Task: Add an event with the title Lunch and Learn: Effective Presentation Skills for Impactful Delivery, date '2023/10/19', time 7:00 AM to 9:00 AMand add a description: Encourage participants to share their concerns or fears related to the exercise. Discuss the importance of trust, reliability, and effective communication within the team.Select event color  Graphite . Add location for the event as: Bern, Switzerland, logged in from the account softage.4@softage.netand send the event invitation to softage.6@softage.net and softage.7@softage.net. Set a reminder for the event Doesn't repeat
Action: Mouse moved to (60, 91)
Screenshot: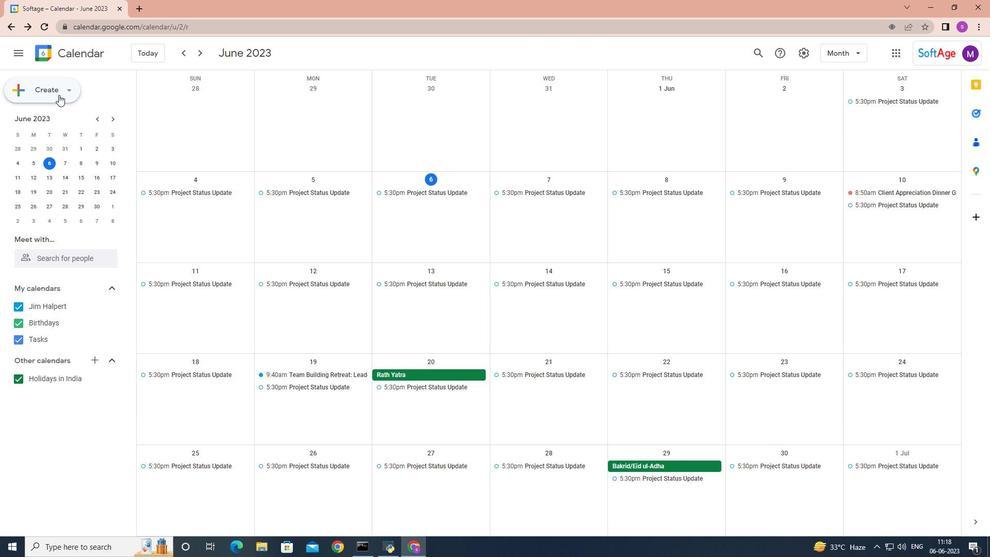 
Action: Mouse pressed left at (60, 91)
Screenshot: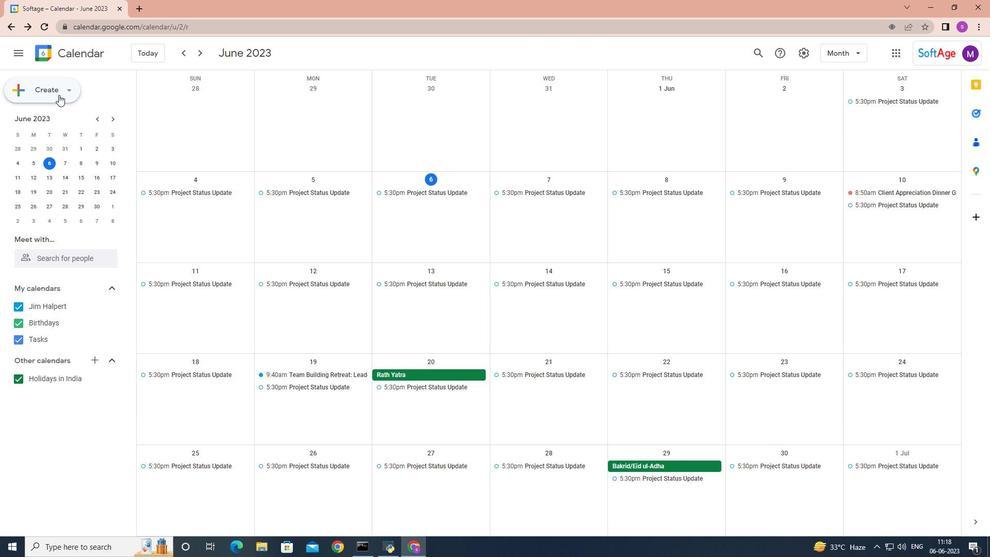 
Action: Mouse moved to (59, 117)
Screenshot: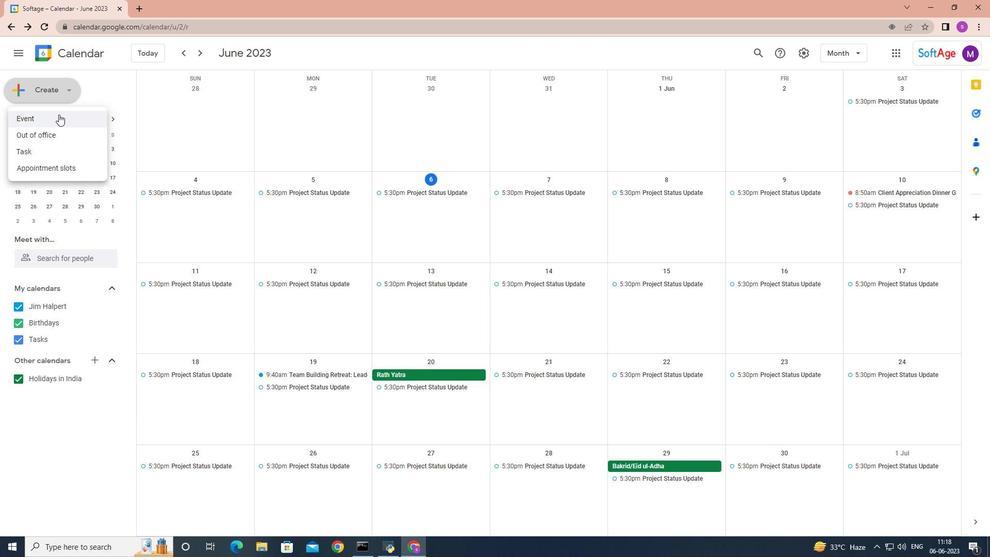 
Action: Mouse pressed left at (59, 117)
Screenshot: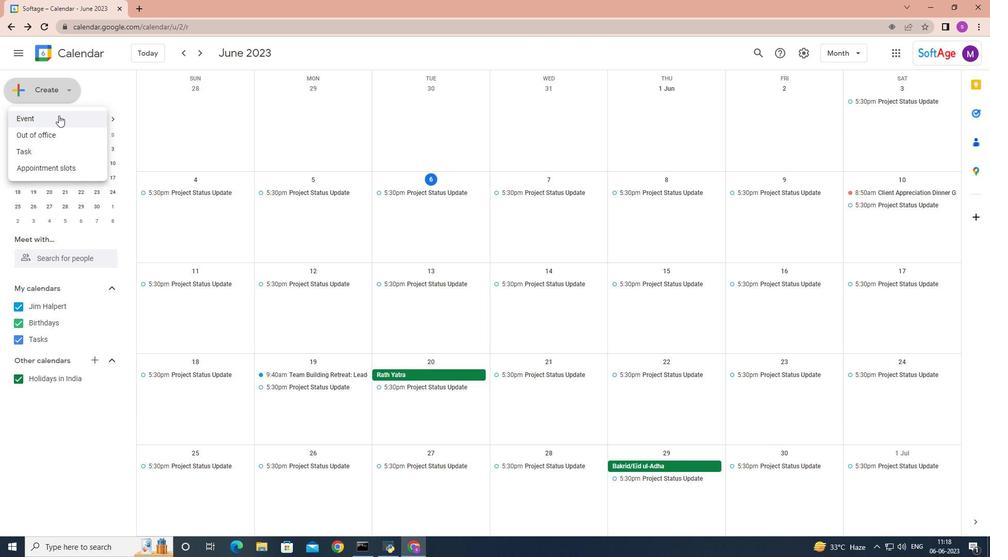 
Action: Mouse moved to (295, 404)
Screenshot: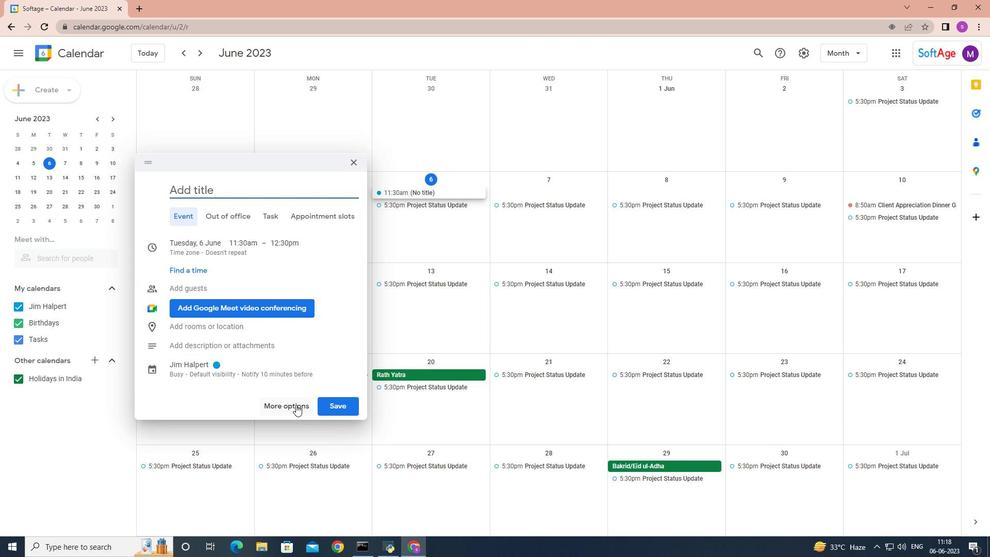 
Action: Mouse pressed left at (295, 404)
Screenshot: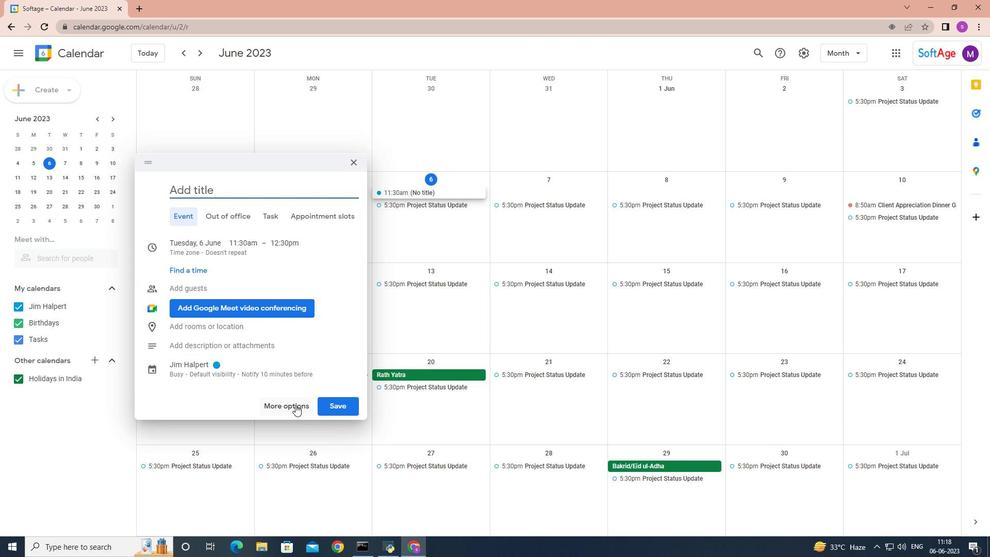 
Action: Key pressed <Key.shift>Lunch<Key.space>and<Key.space><Key.shift>Learn<Key.space><Key.shift>:<Key.space><Key.shift>Effective<Key.space><Key.shift>Presentation<Key.space><Key.shift>Skills<Key.space>for<Key.space><Key.shift>Impactful<Key.space><Key.shift>Delivery
Screenshot: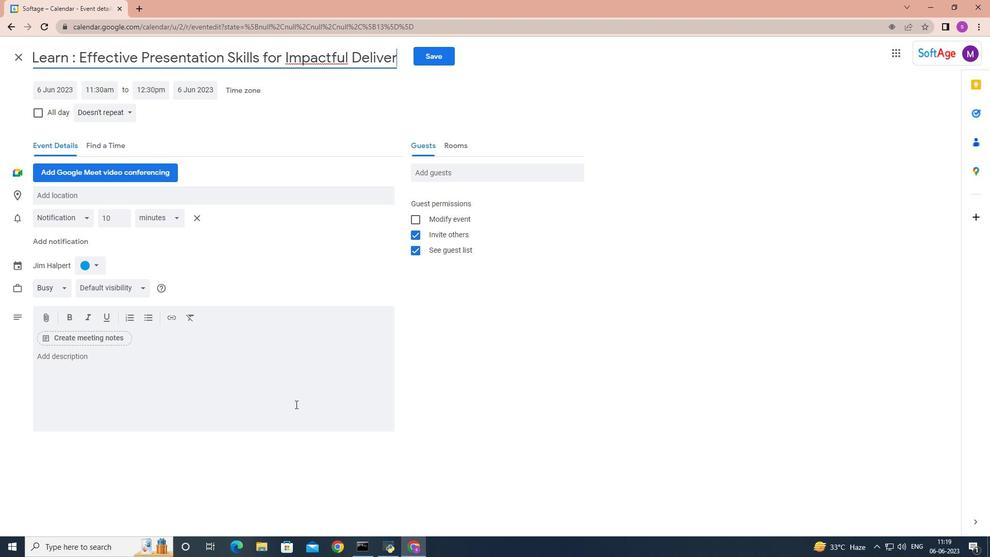 
Action: Mouse moved to (65, 92)
Screenshot: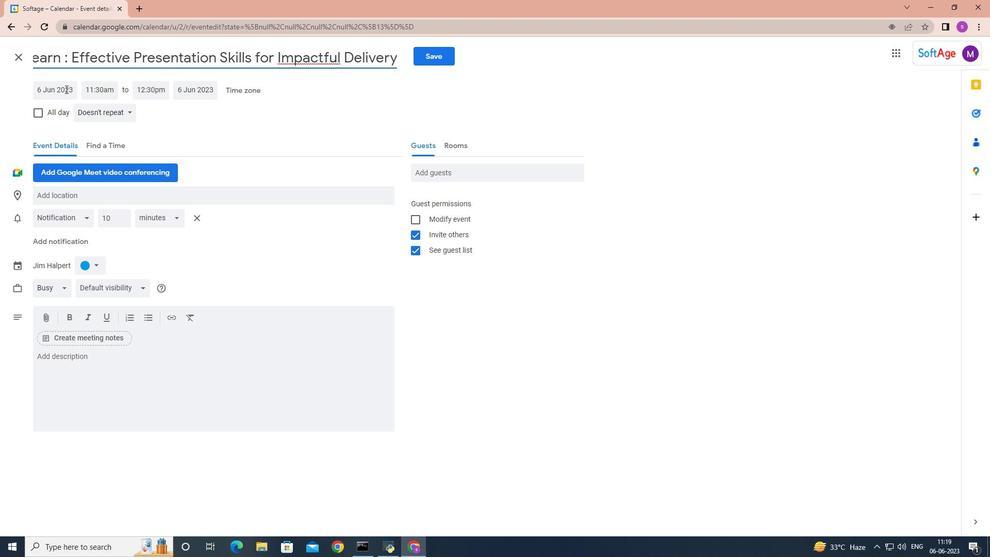 
Action: Mouse pressed left at (65, 92)
Screenshot: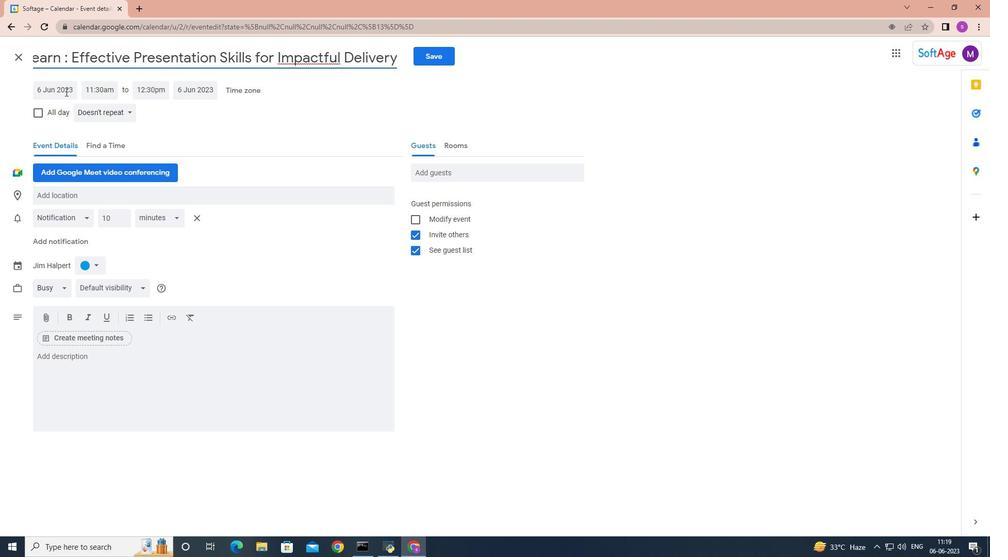 
Action: Mouse moved to (162, 110)
Screenshot: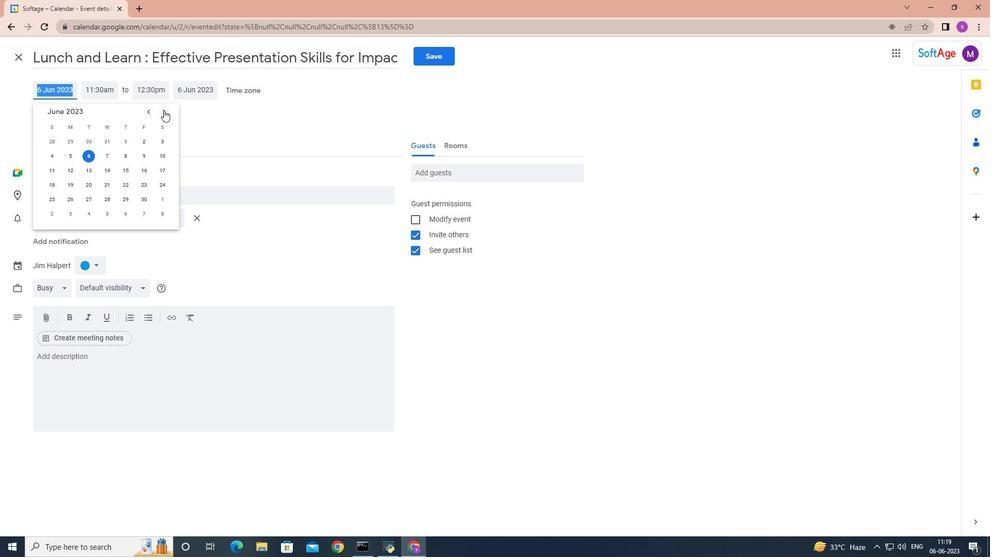 
Action: Mouse pressed left at (162, 110)
Screenshot: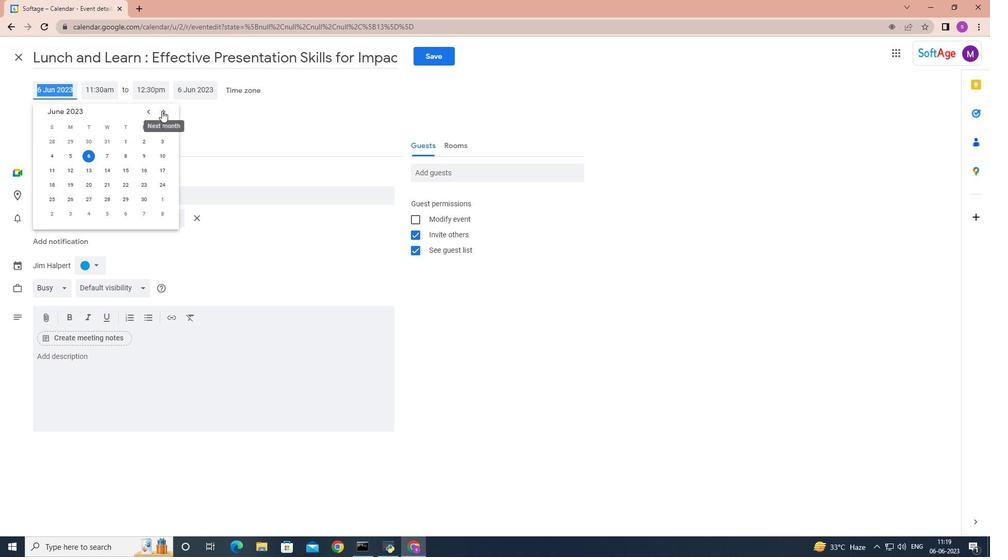 
Action: Mouse pressed left at (162, 110)
Screenshot: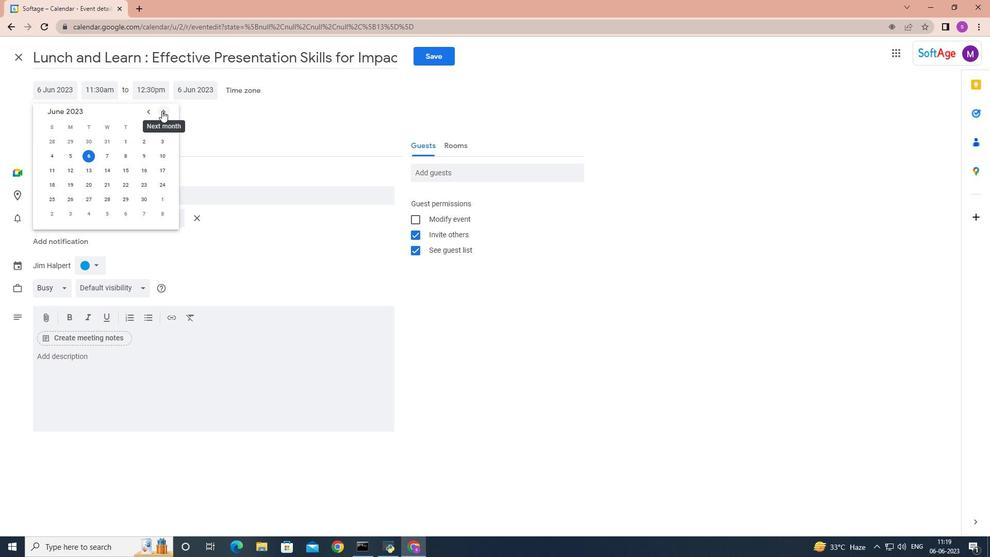 
Action: Mouse pressed left at (162, 110)
Screenshot: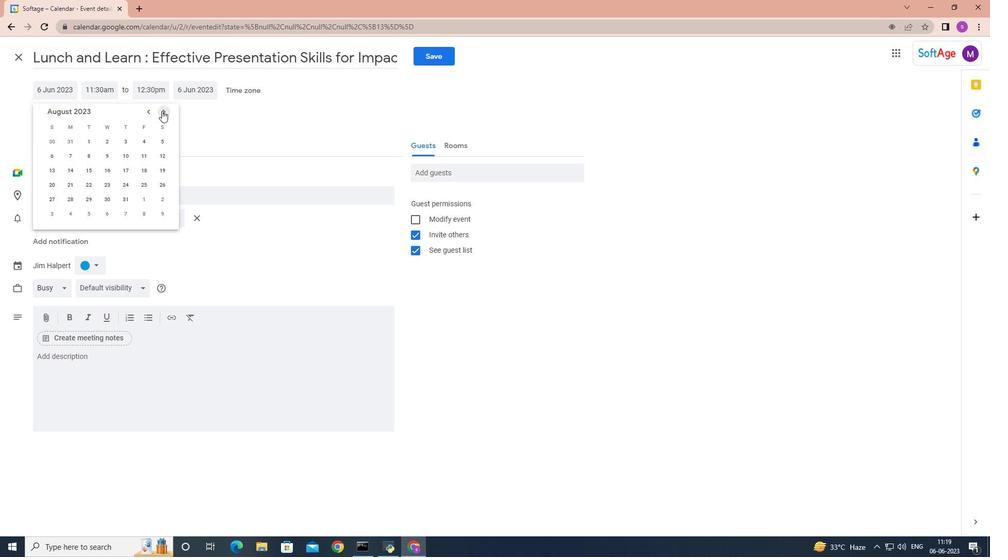 
Action: Mouse pressed left at (162, 110)
Screenshot: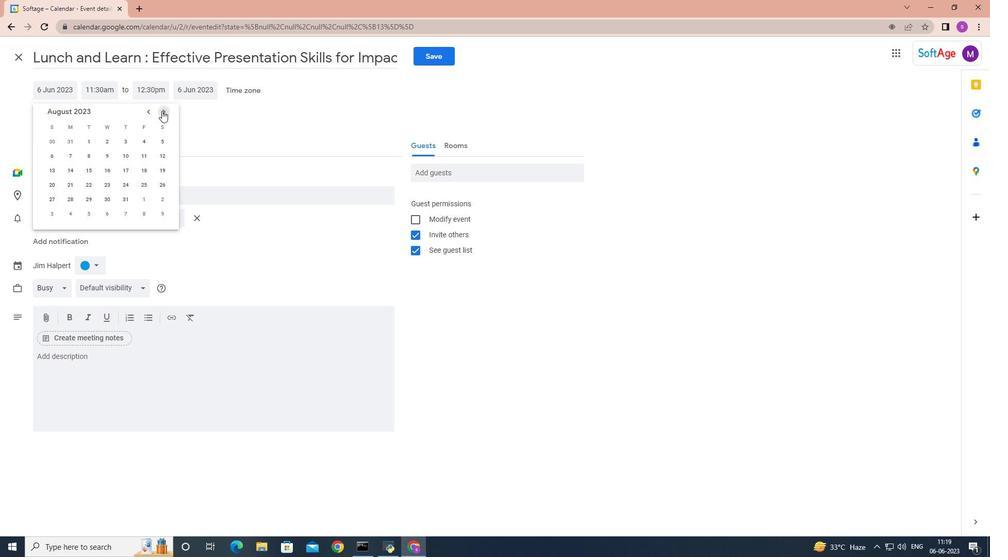 
Action: Mouse moved to (124, 171)
Screenshot: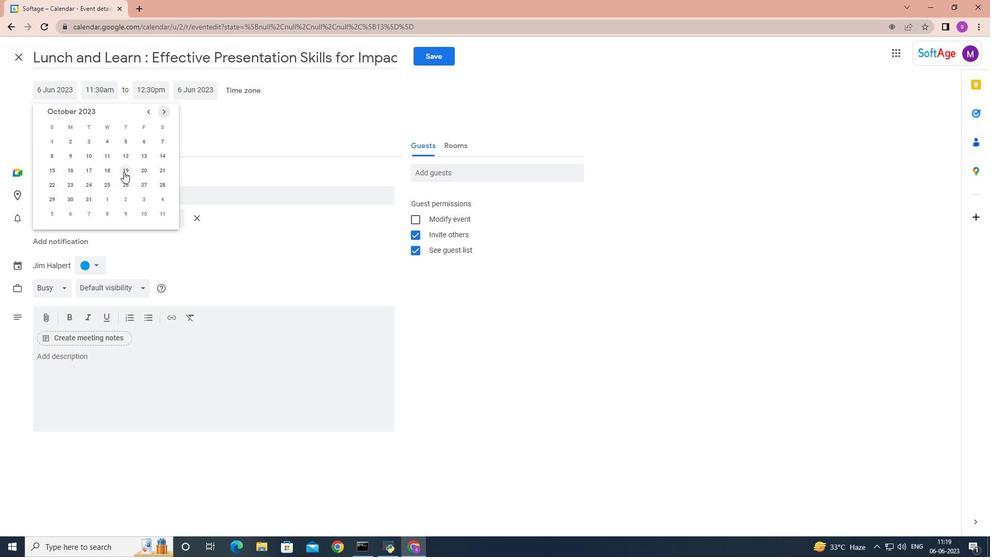 
Action: Mouse pressed left at (124, 171)
Screenshot: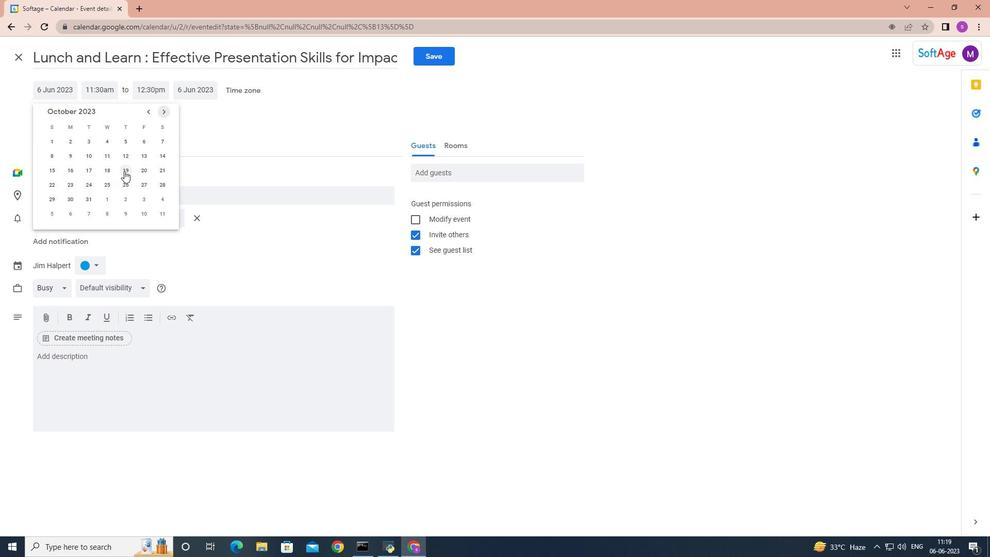 
Action: Mouse moved to (103, 90)
Screenshot: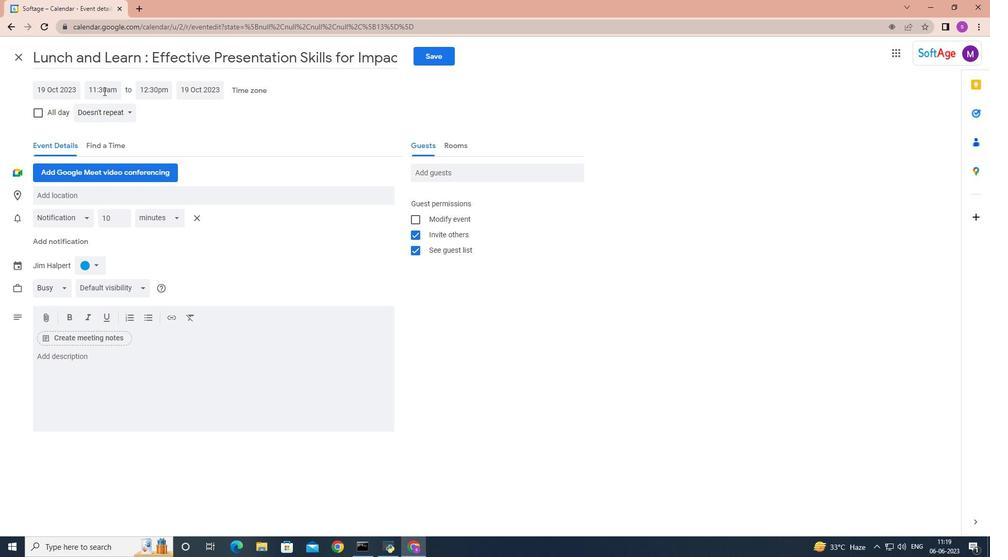 
Action: Mouse pressed left at (103, 90)
Screenshot: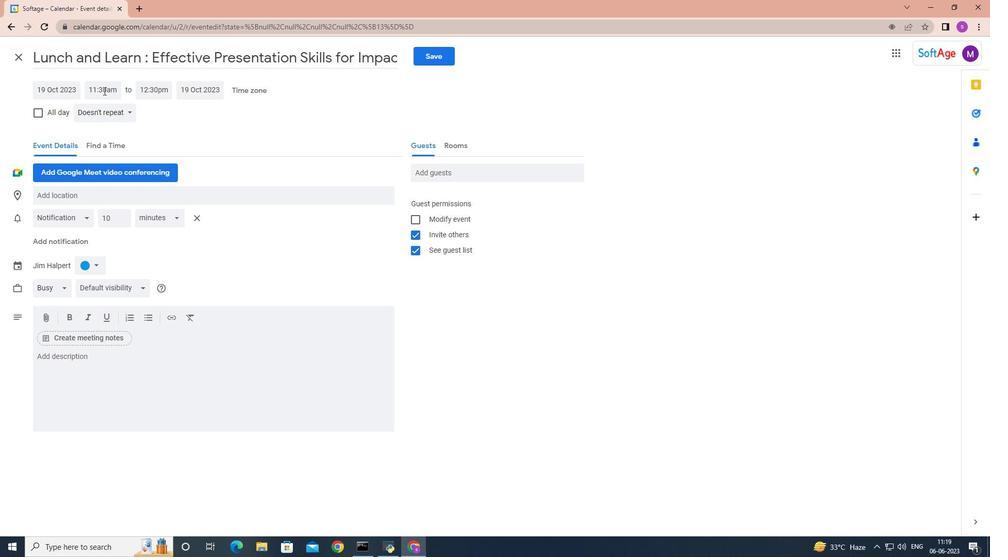 
Action: Mouse moved to (118, 122)
Screenshot: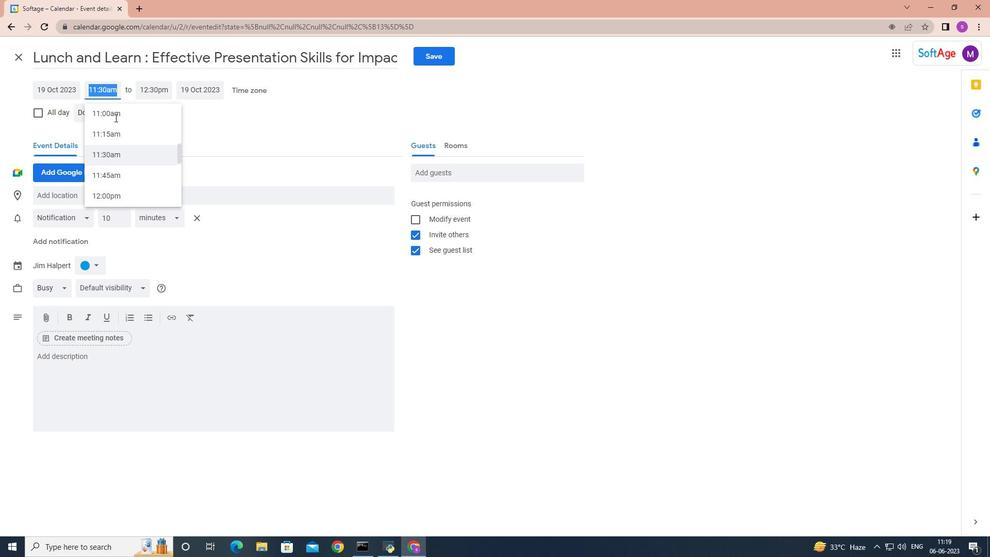 
Action: Mouse scrolled (118, 122) with delta (0, 0)
Screenshot: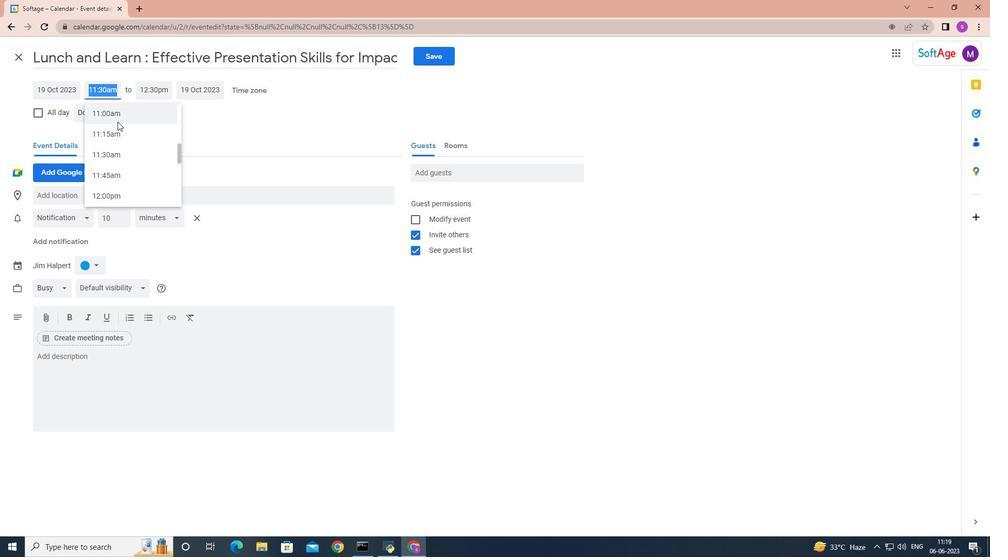 
Action: Mouse scrolled (118, 122) with delta (0, 0)
Screenshot: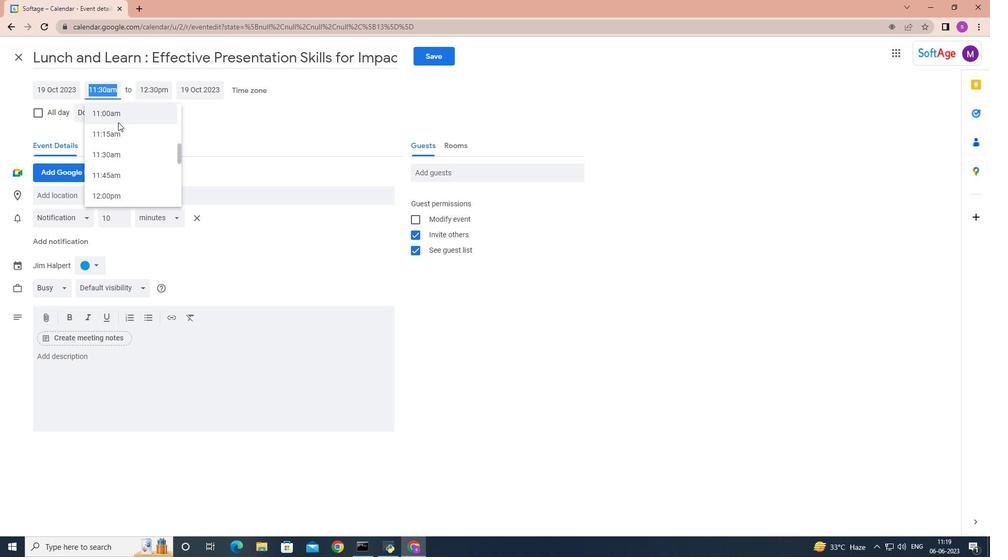 
Action: Mouse scrolled (118, 122) with delta (0, 0)
Screenshot: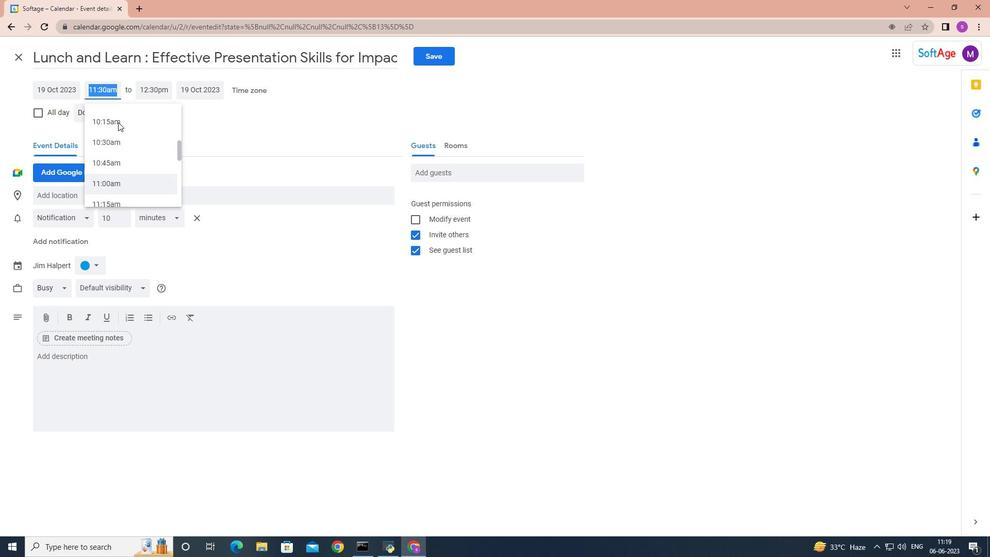 
Action: Mouse scrolled (118, 122) with delta (0, 0)
Screenshot: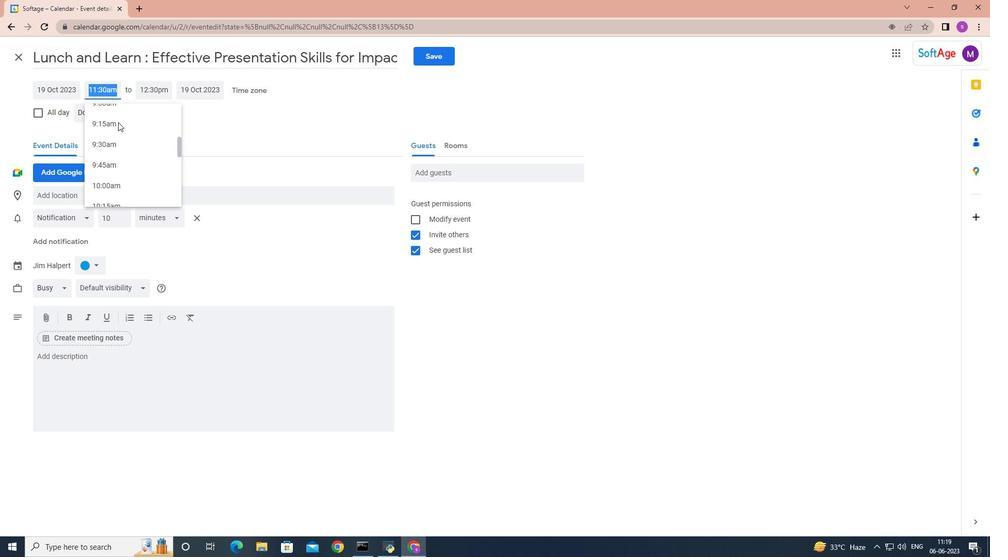 
Action: Mouse scrolled (118, 122) with delta (0, 0)
Screenshot: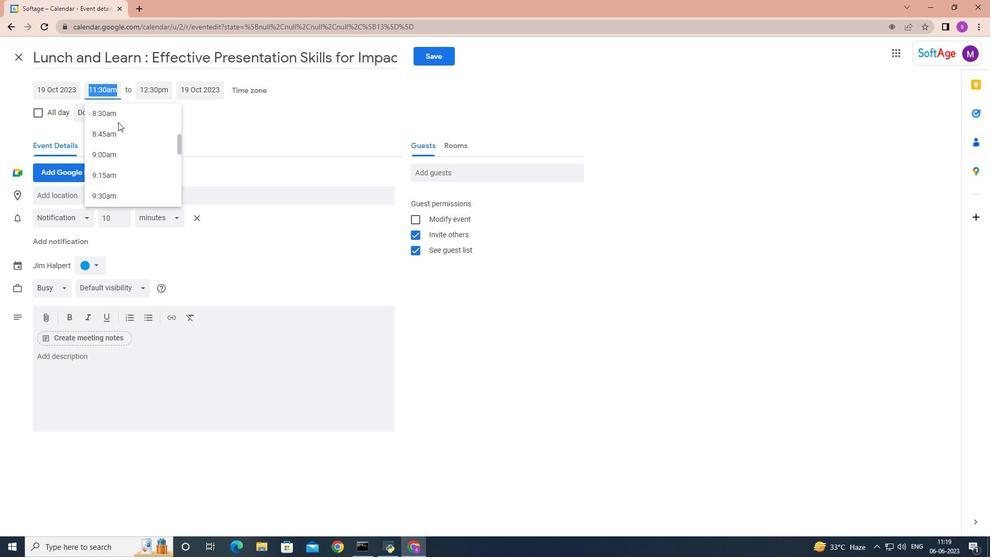 
Action: Mouse scrolled (118, 122) with delta (0, 0)
Screenshot: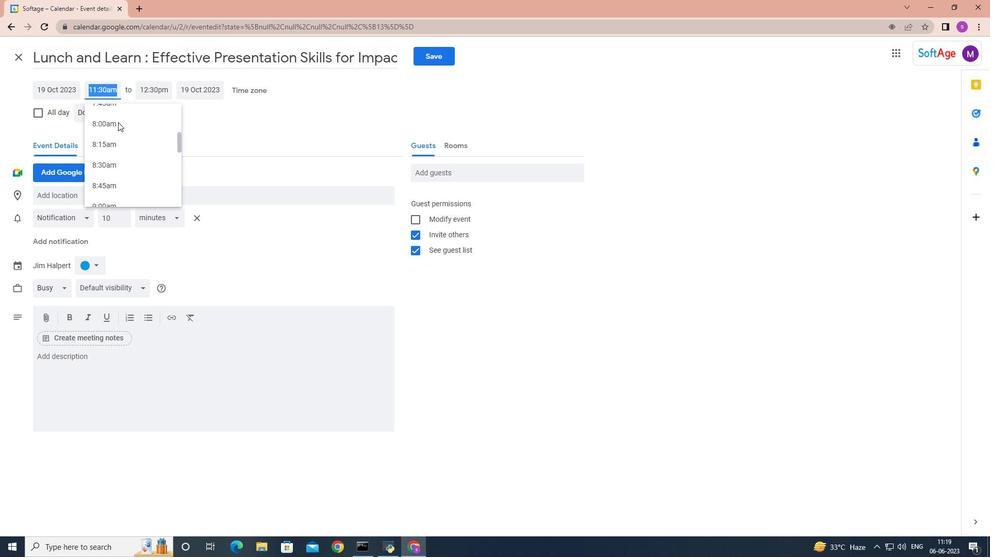 
Action: Mouse scrolled (118, 122) with delta (0, 0)
Screenshot: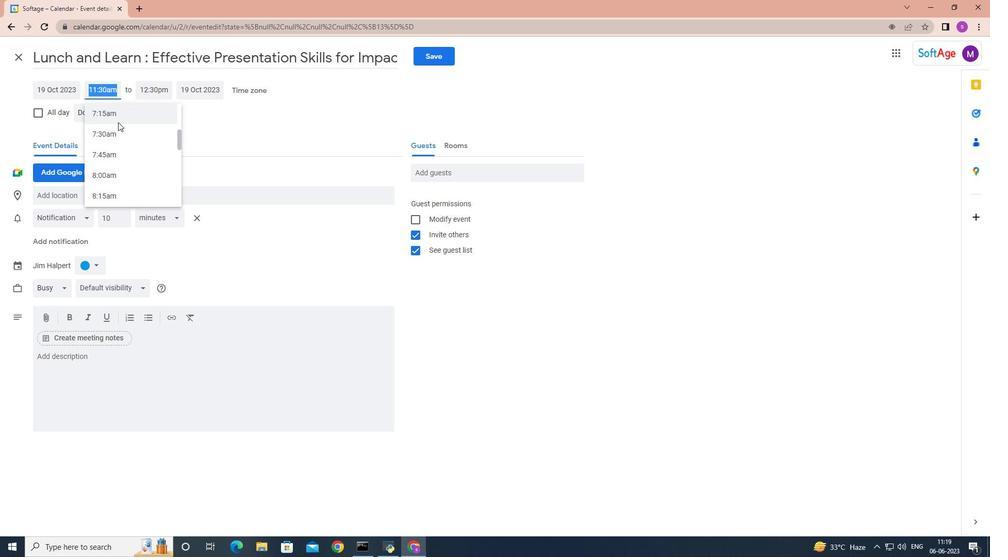 
Action: Mouse moved to (122, 142)
Screenshot: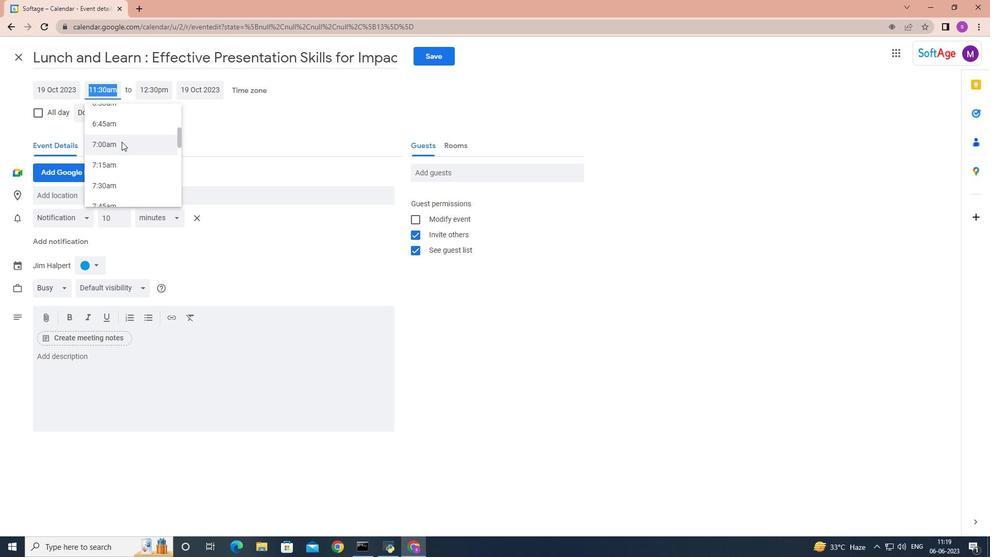 
Action: Mouse pressed left at (122, 142)
Screenshot: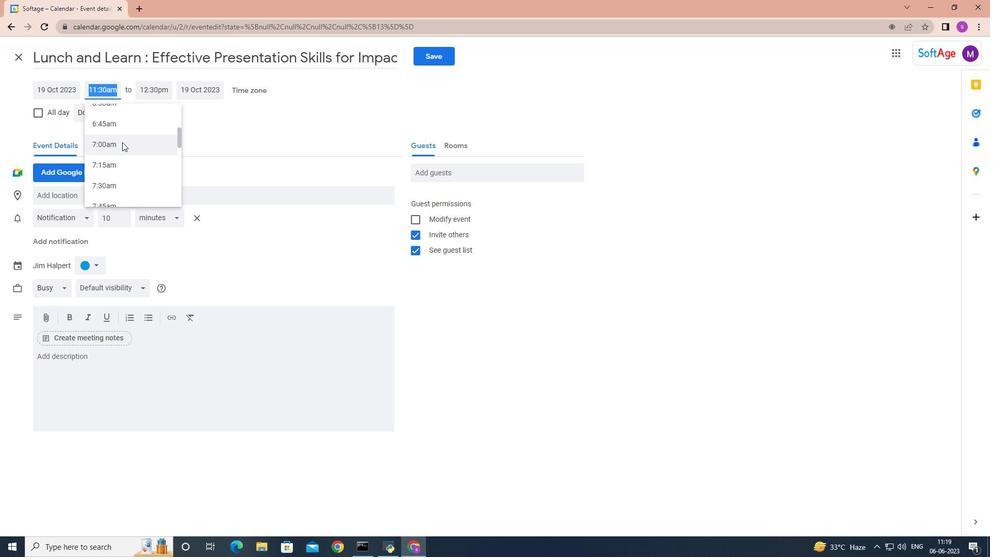 
Action: Mouse moved to (157, 93)
Screenshot: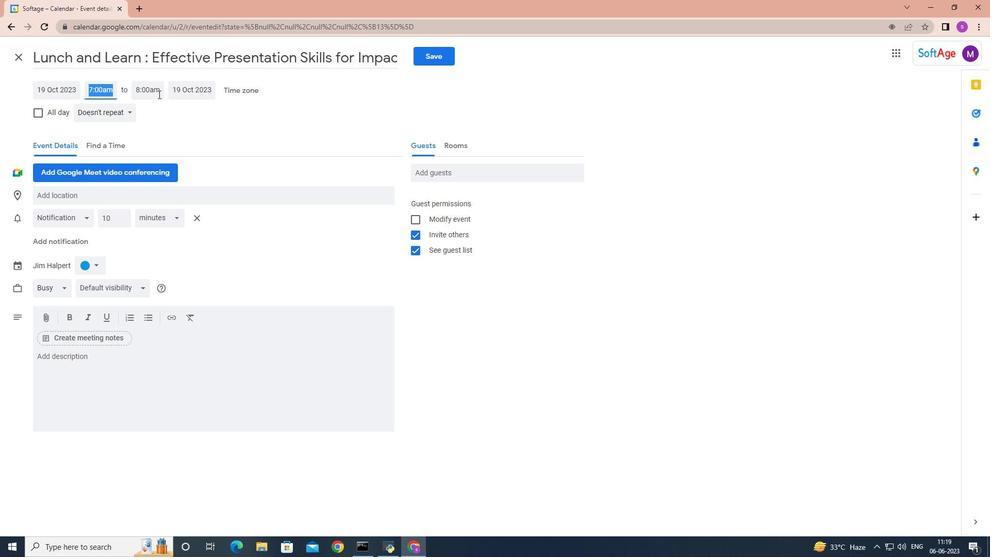 
Action: Mouse pressed left at (157, 93)
Screenshot: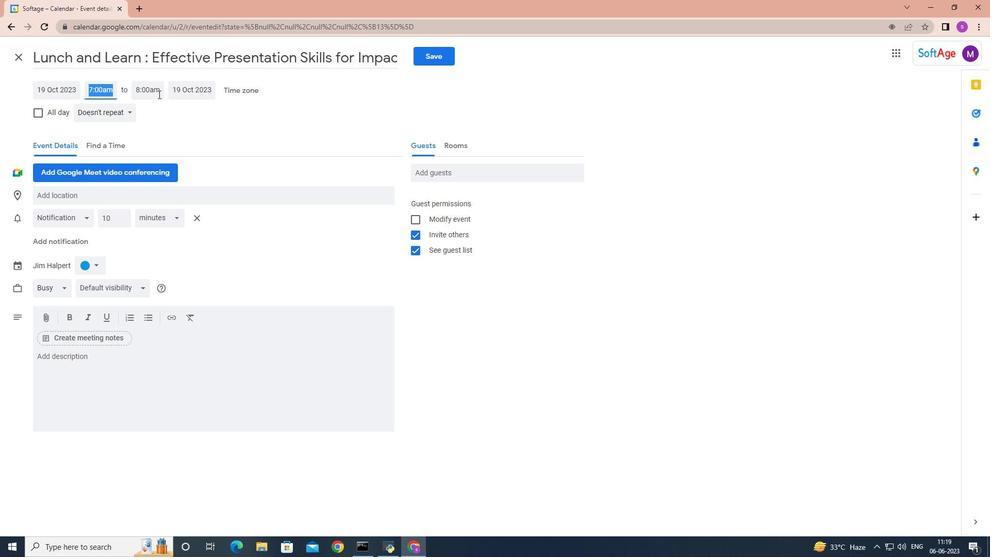 
Action: Mouse moved to (179, 195)
Screenshot: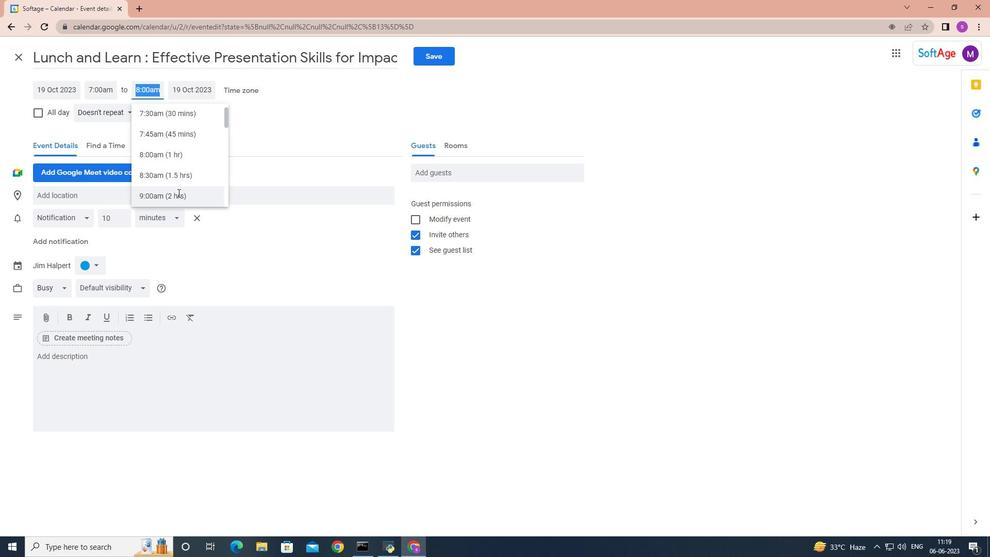 
Action: Mouse pressed left at (179, 195)
Screenshot: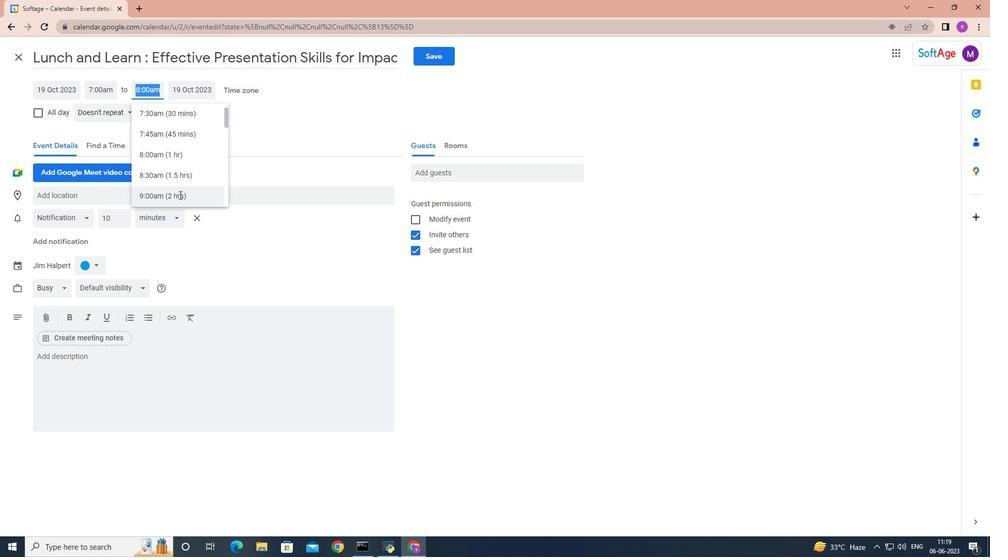 
Action: Mouse moved to (141, 381)
Screenshot: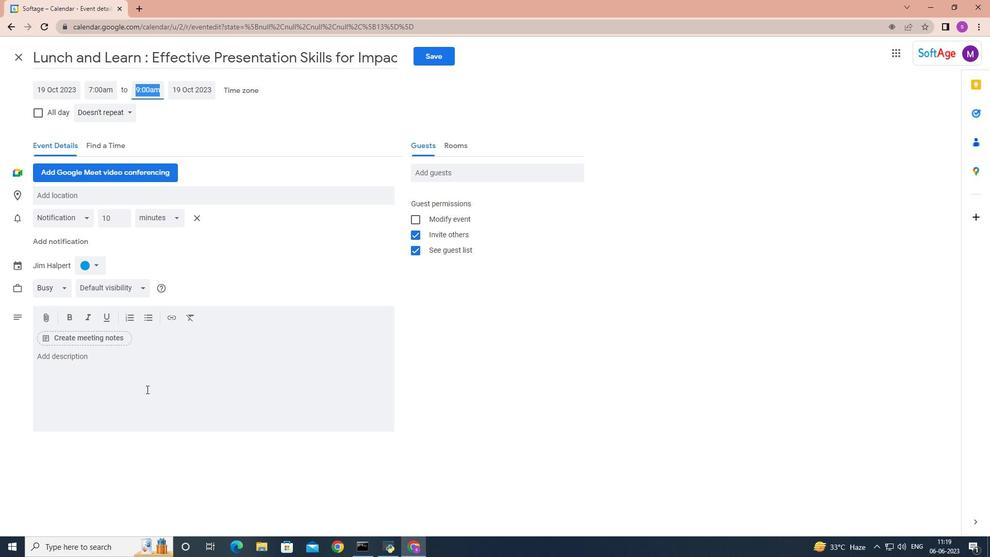 
Action: Mouse pressed left at (141, 381)
Screenshot: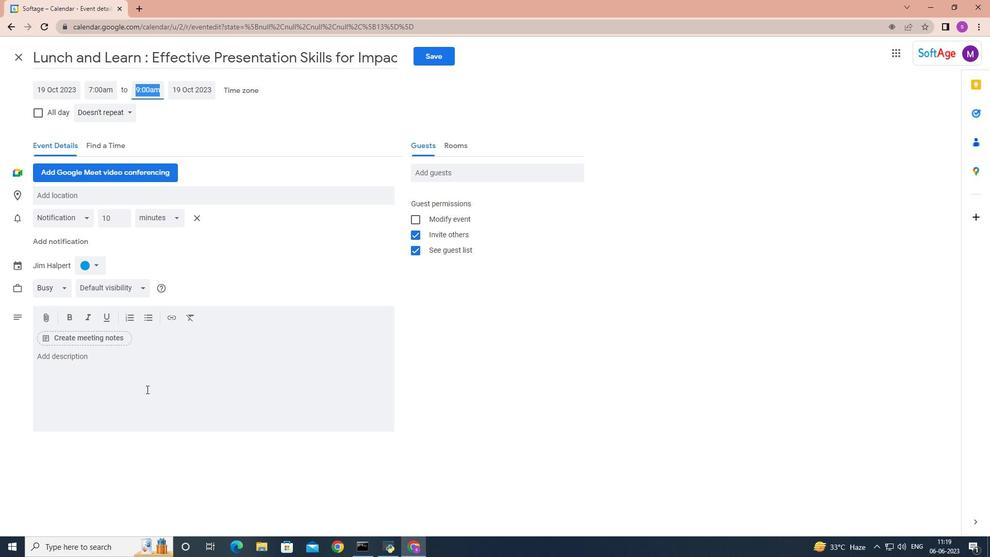 
Action: Mouse moved to (141, 380)
Screenshot: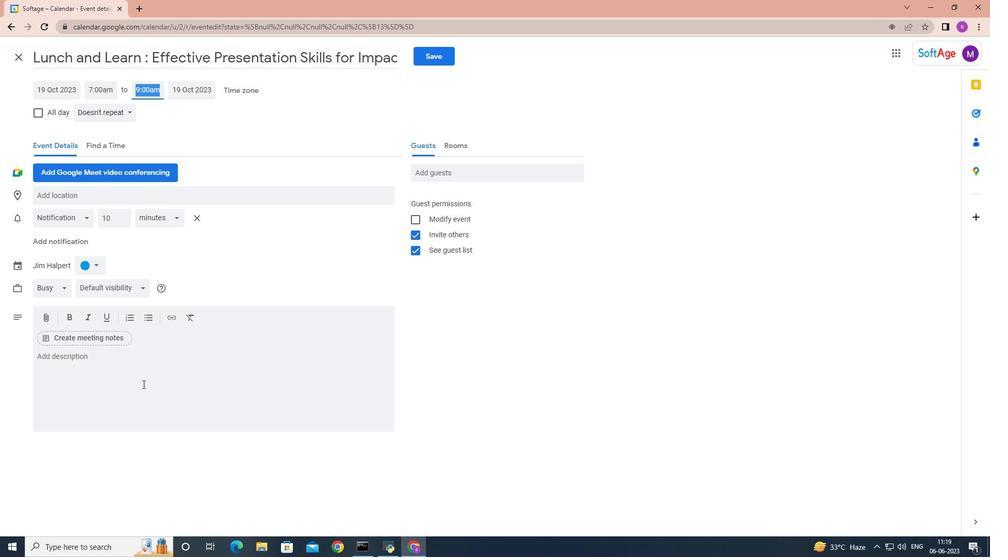 
Action: Key pressed <Key.shift>Encourage<Key.space><Key.shift>Participants<Key.space>to<Key.space>share<Key.space>their<Key.space>concerns<Key.space>or<Key.space>trust<Key.space><Key.backspace>,<Key.space>relibility<Key.space><Key.backspace><Key.backspace><Key.backspace><Key.backspace><Key.backspace><Key.backspace><Key.backspace>ability<Key.space>and<Key.space>effective<Key.space>communication<Key.space>within<Key.space>the<Key.space>re<Key.backspace><Key.backspace>team.
Screenshot: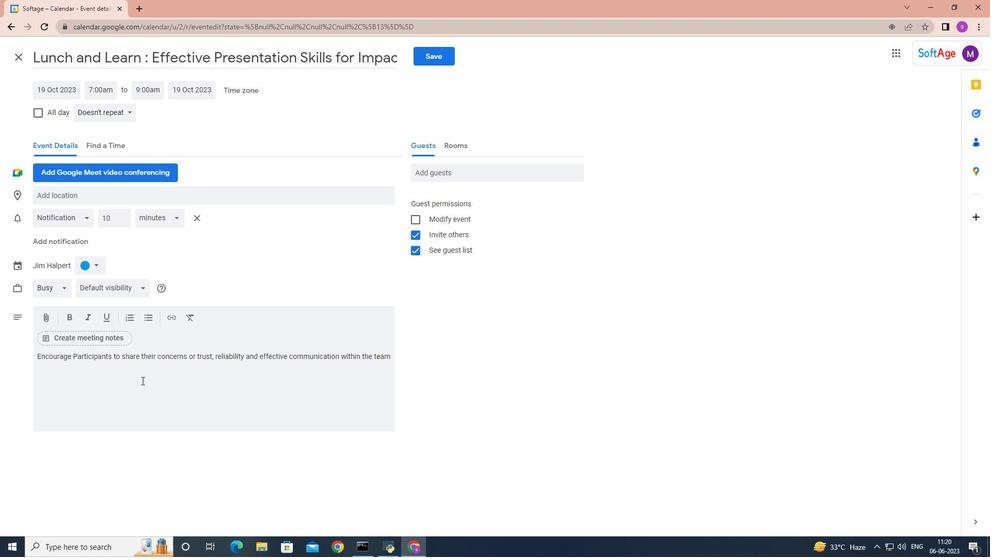 
Action: Mouse moved to (95, 265)
Screenshot: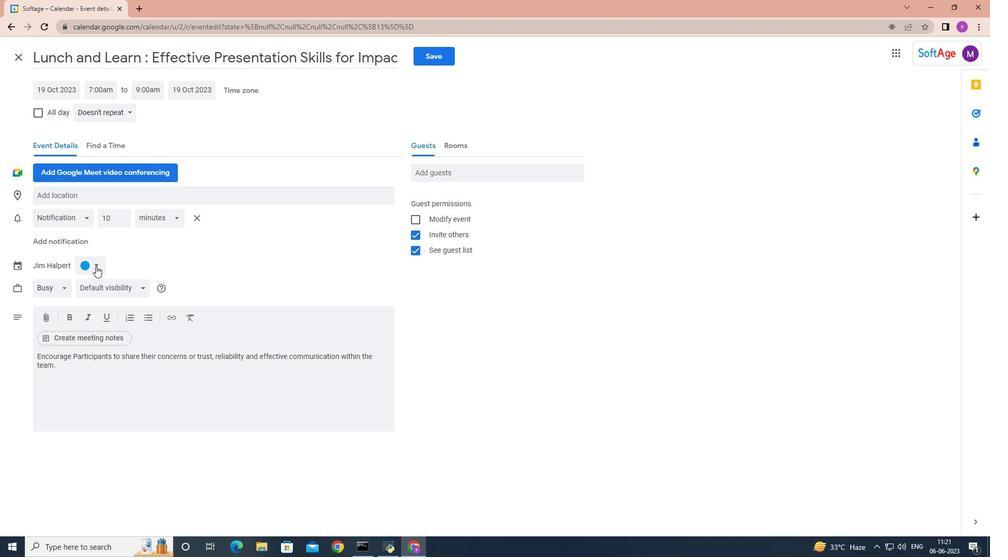 
Action: Mouse pressed left at (95, 265)
Screenshot: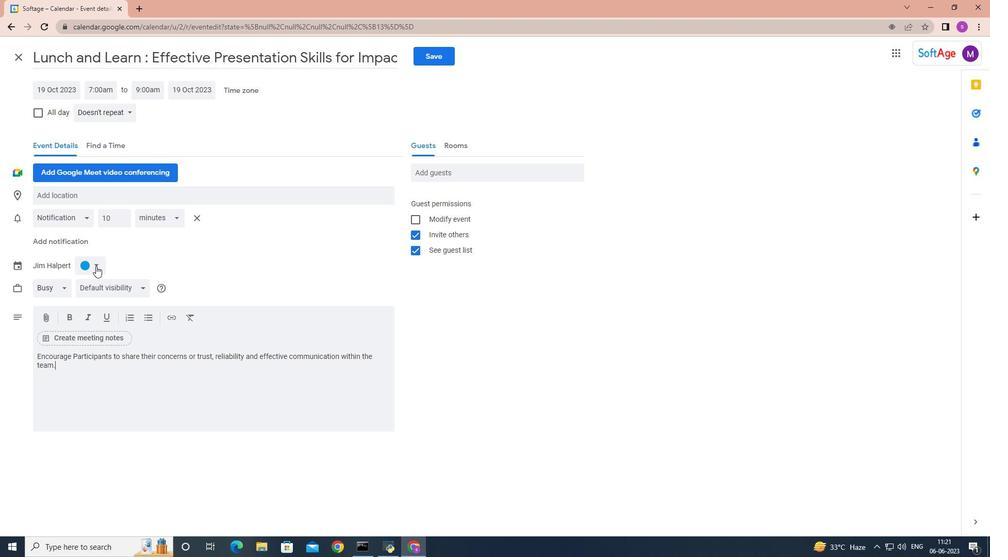 
Action: Mouse moved to (83, 324)
Screenshot: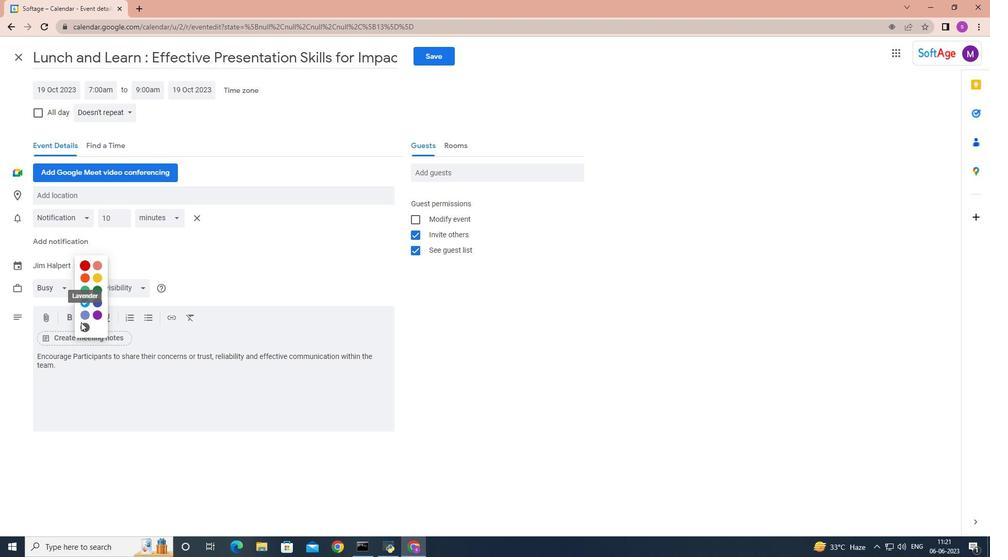 
Action: Mouse pressed left at (83, 324)
Screenshot: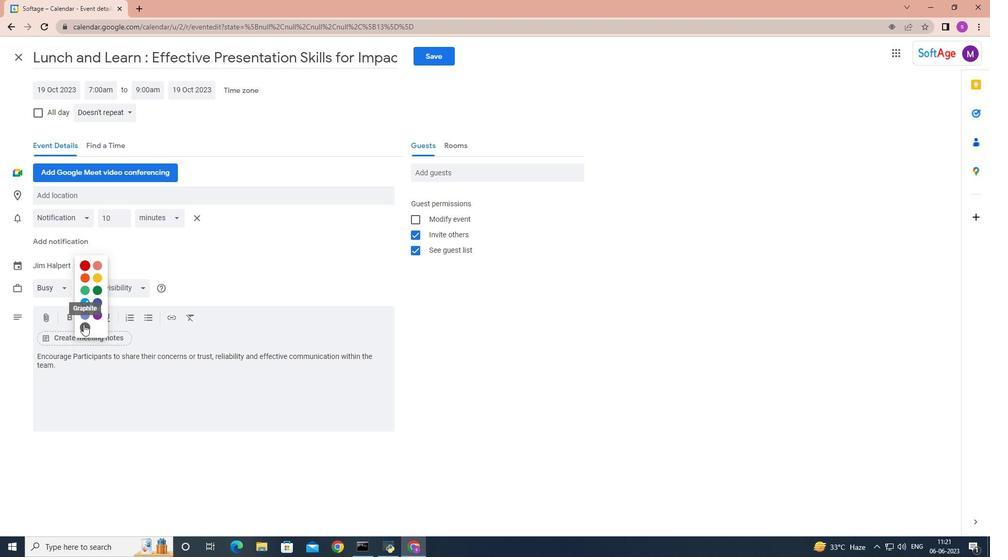 
Action: Mouse moved to (87, 197)
Screenshot: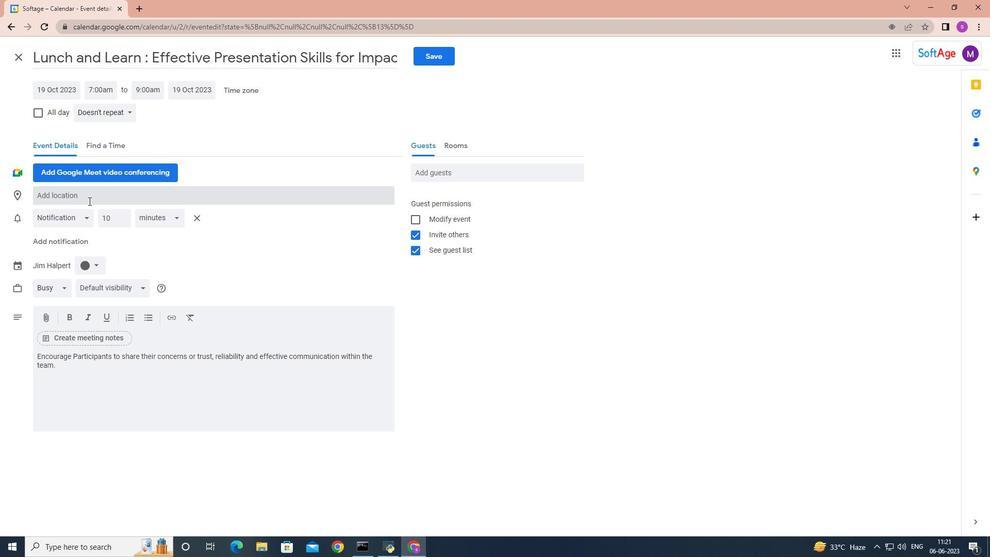 
Action: Mouse pressed left at (87, 197)
Screenshot: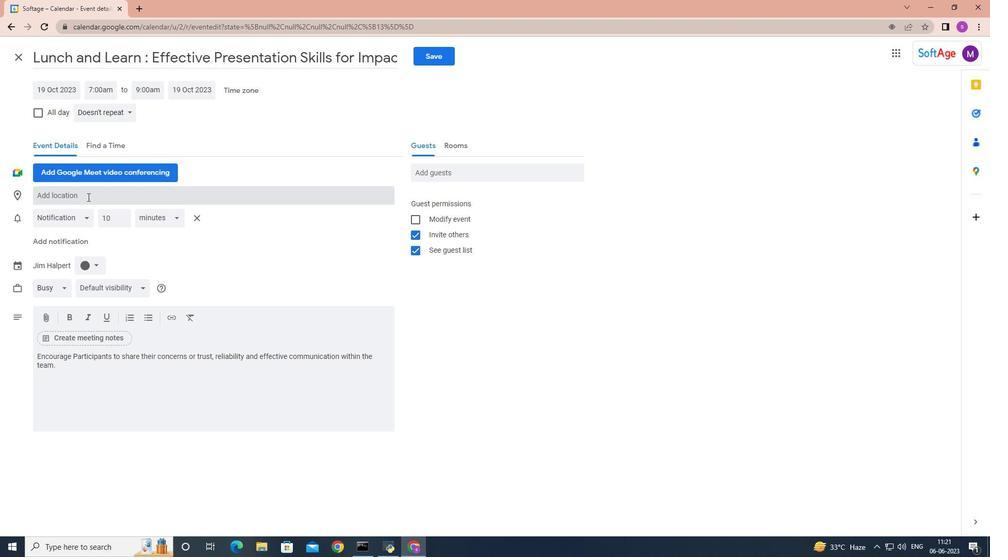 
Action: Key pressed <Key.shift>Bern,<Key.space><Key.shift><Key.shift><Key.shift><Key.shift><Key.shift><Key.shift><Key.shift><Key.shift><Key.shift><Key.shift><Key.shift><Key.shift>Switzerland
Screenshot: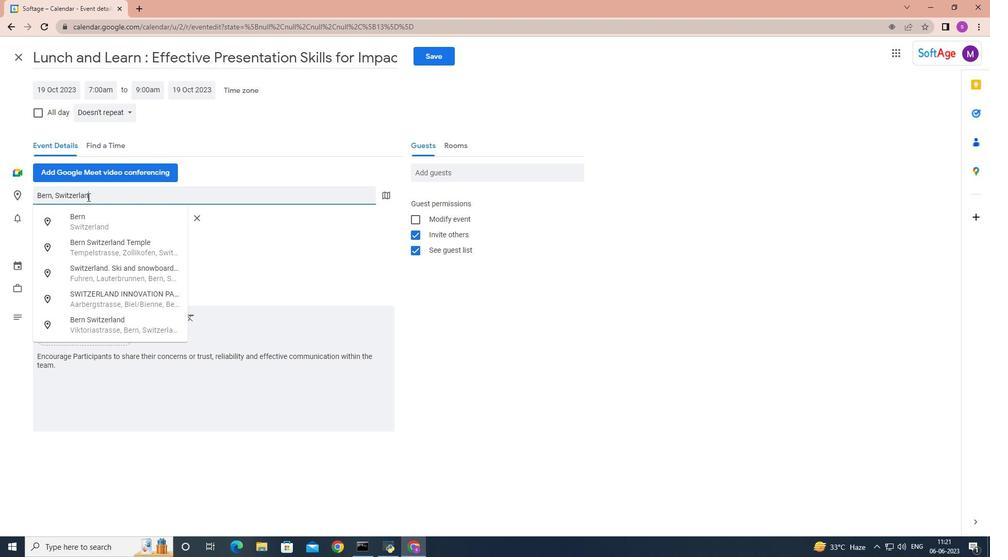 
Action: Mouse moved to (450, 170)
Screenshot: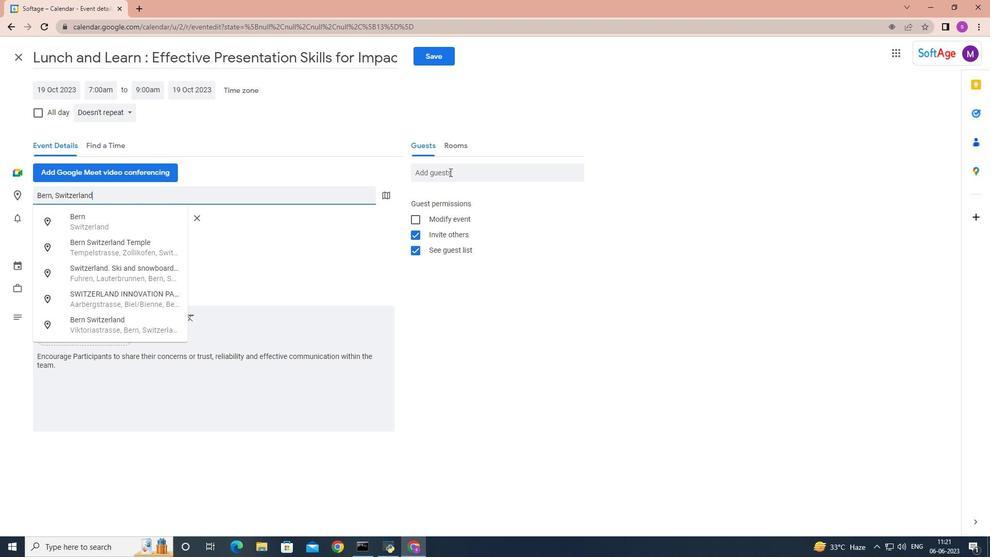 
Action: Mouse pressed left at (450, 170)
Screenshot: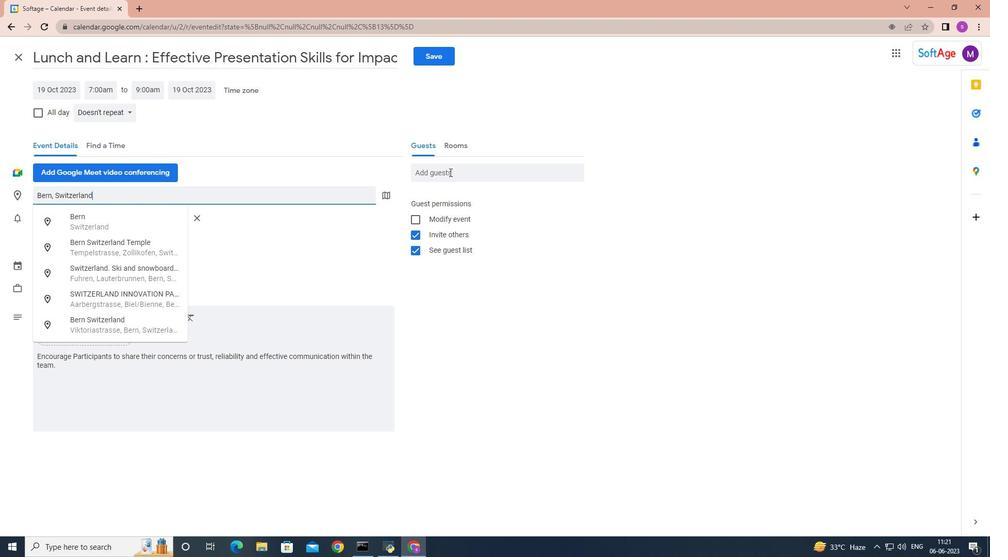 
Action: Key pressed softage.6
Screenshot: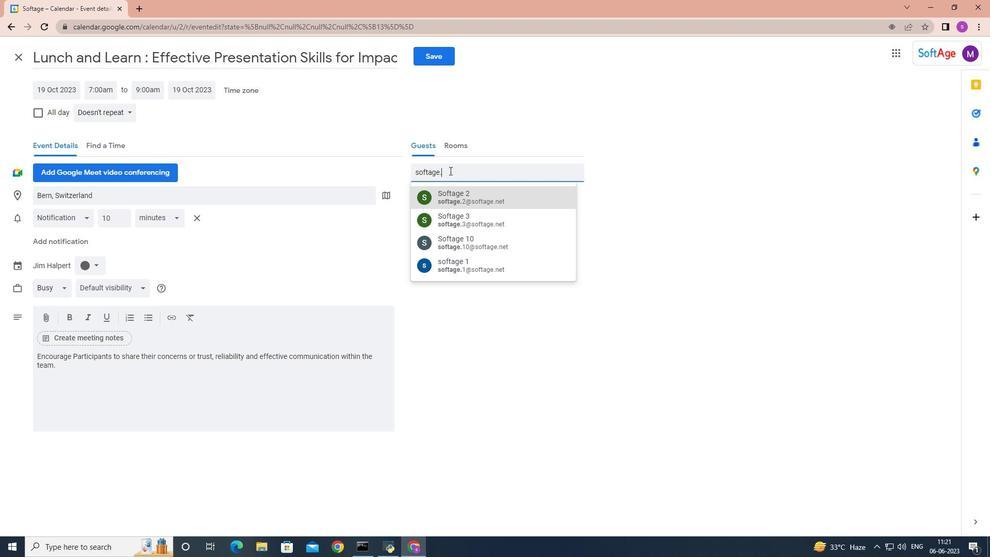 
Action: Mouse moved to (459, 197)
Screenshot: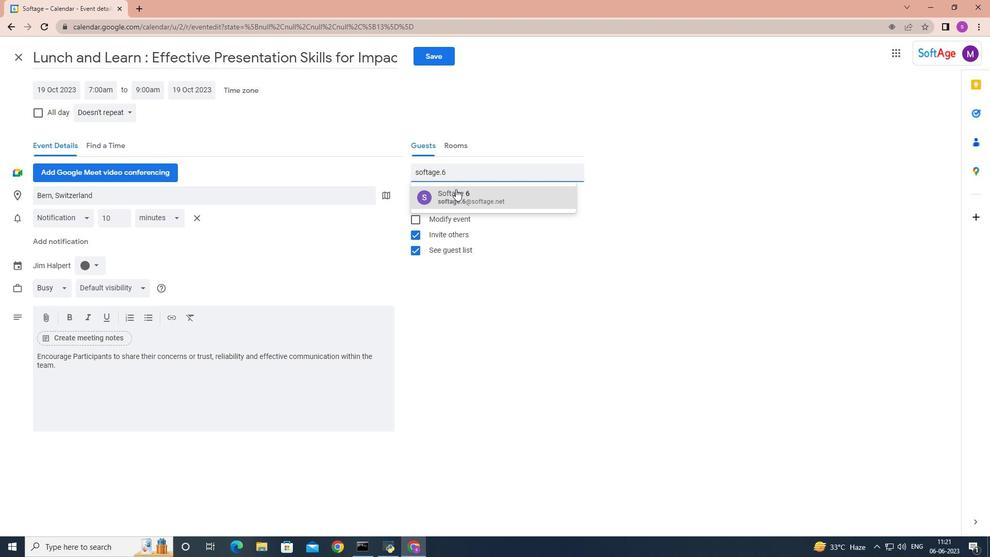 
Action: Mouse pressed left at (459, 197)
Screenshot: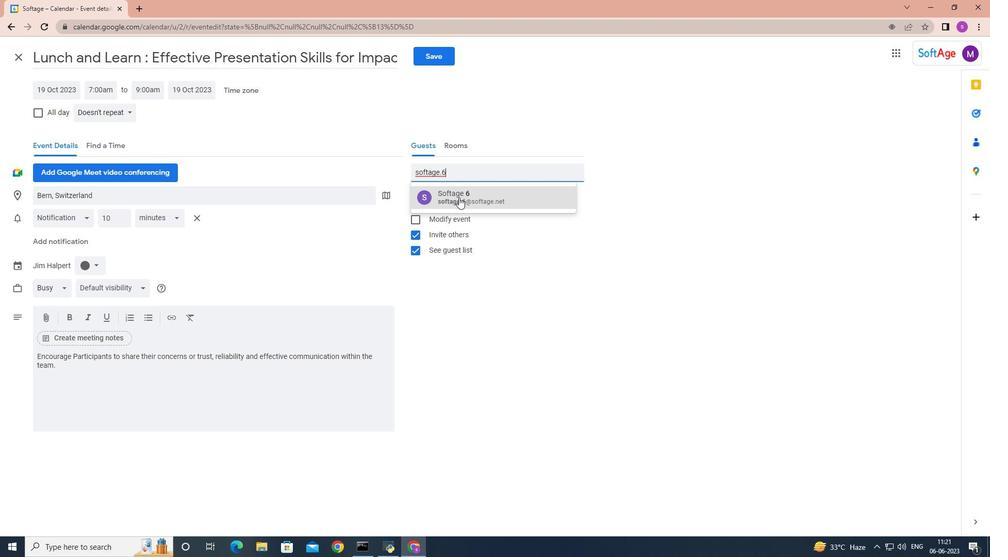 
Action: Key pressed softage.7
Screenshot: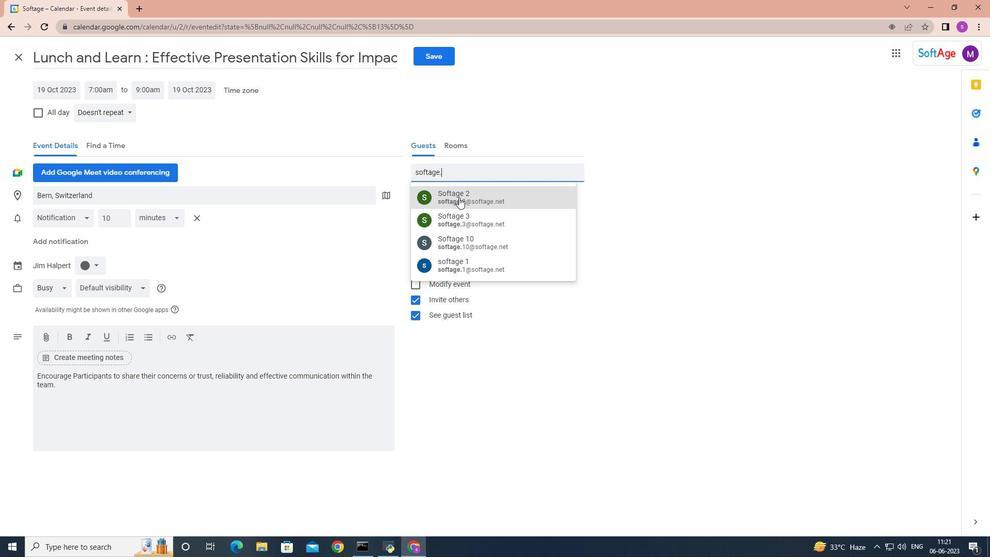 
Action: Mouse moved to (460, 198)
Screenshot: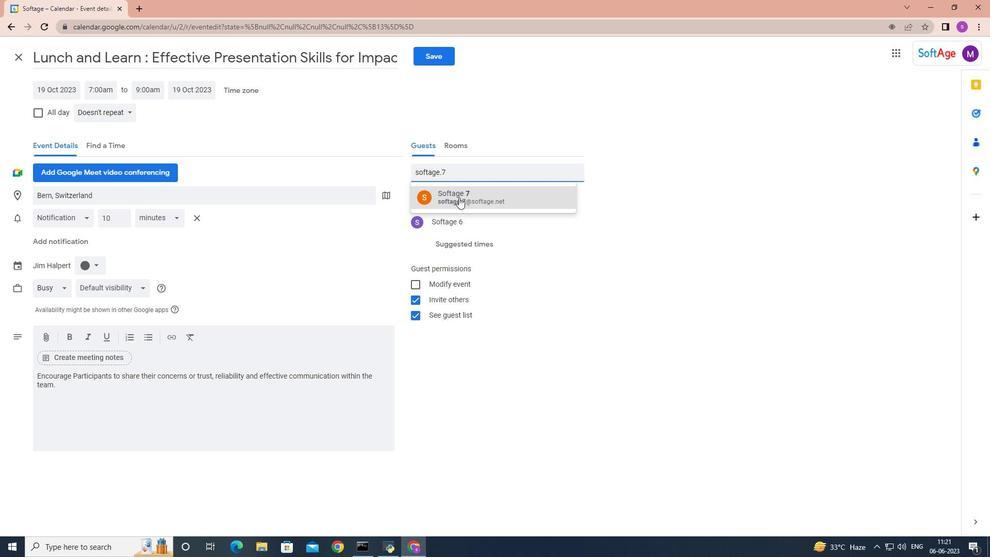 
Action: Mouse pressed left at (460, 198)
Screenshot: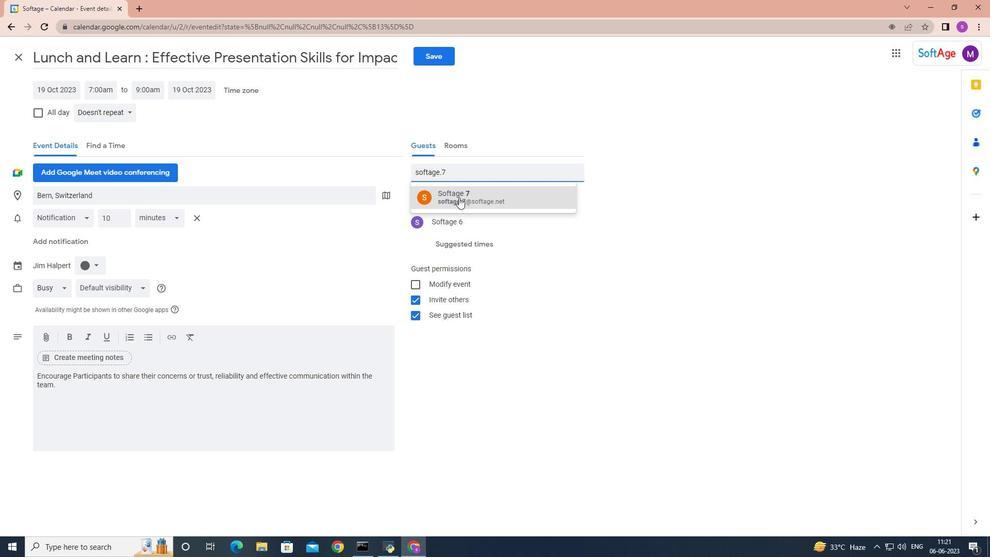 
Action: Mouse moved to (131, 112)
Screenshot: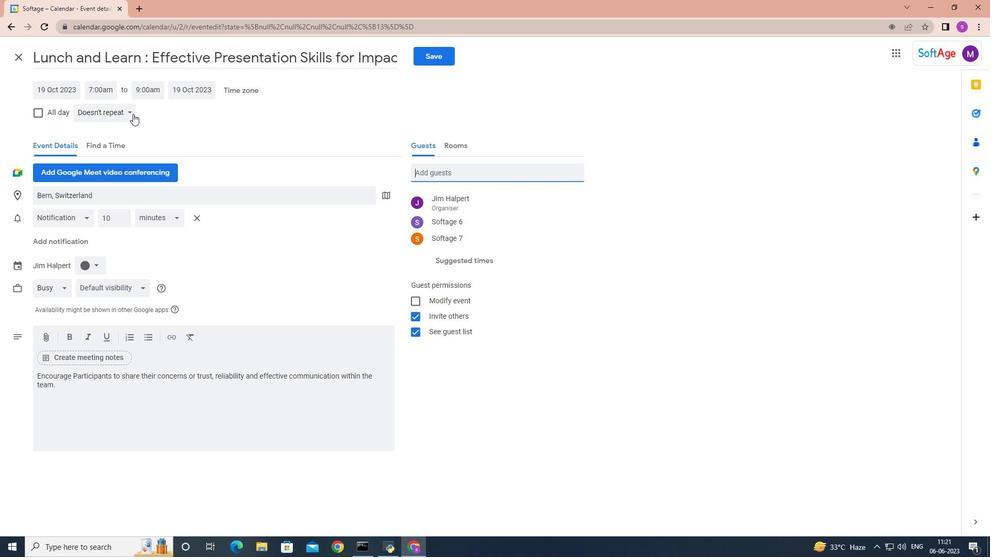
Action: Mouse pressed left at (131, 112)
Screenshot: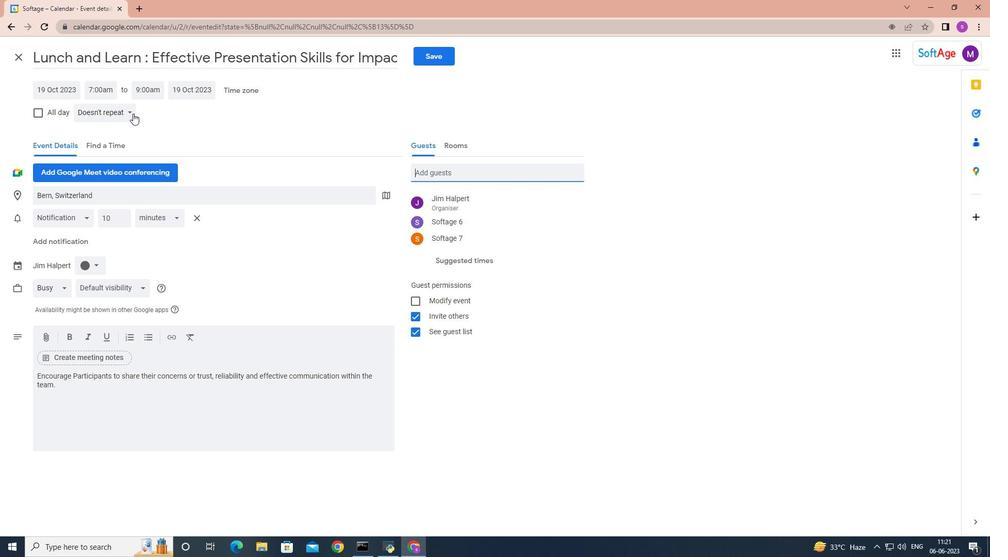 
Action: Mouse moved to (131, 112)
Screenshot: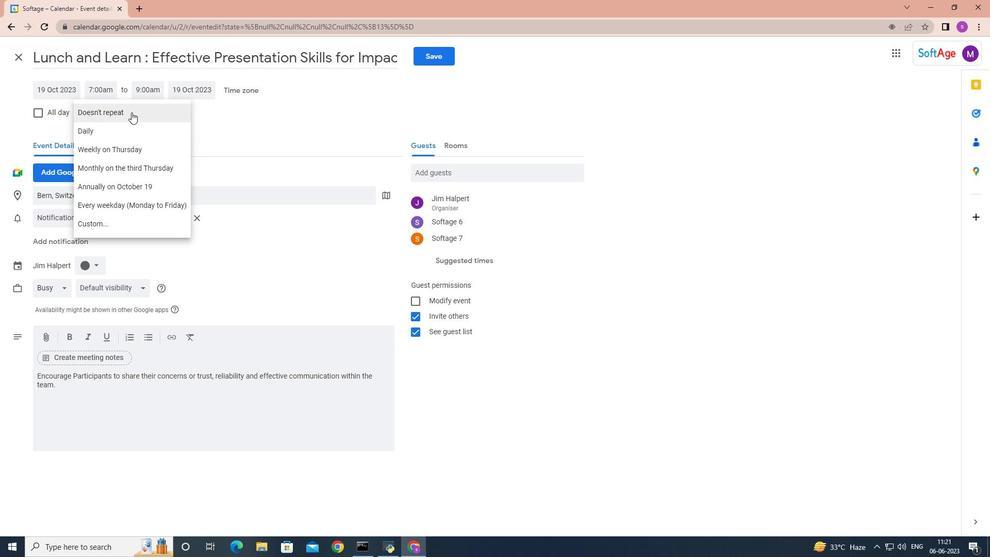 
Action: Mouse pressed left at (131, 112)
Screenshot: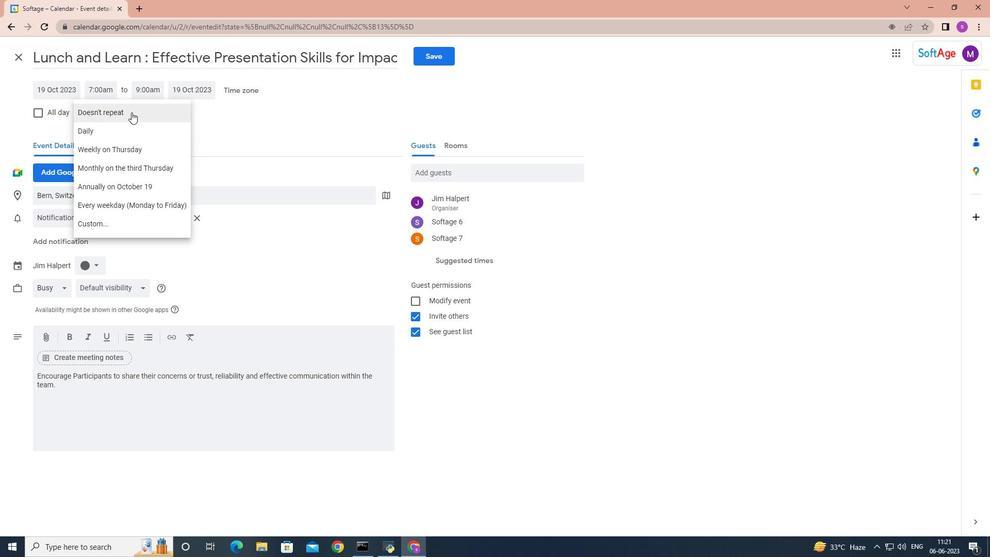 
Action: Mouse moved to (438, 54)
Screenshot: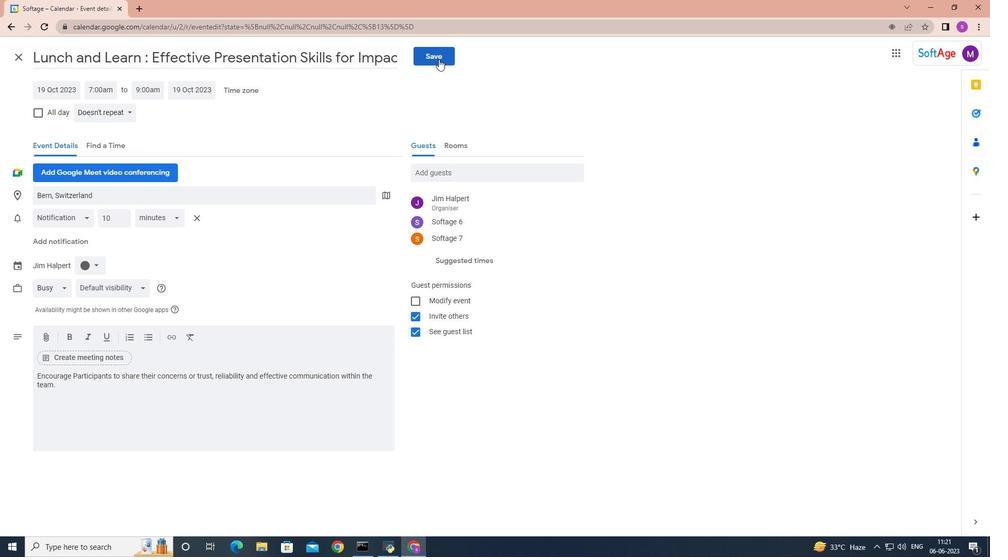 
Action: Mouse pressed left at (438, 54)
Screenshot: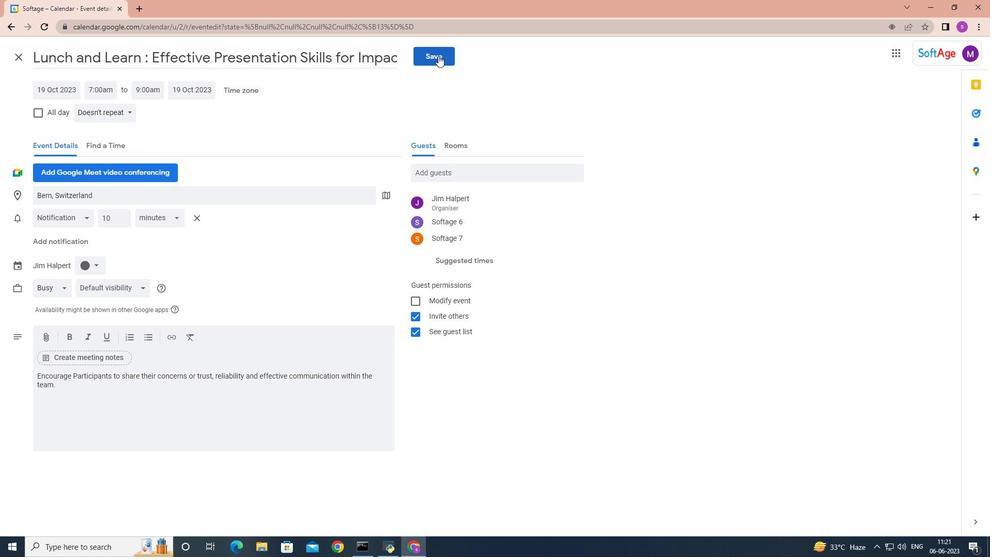
Action: Mouse moved to (595, 308)
Screenshot: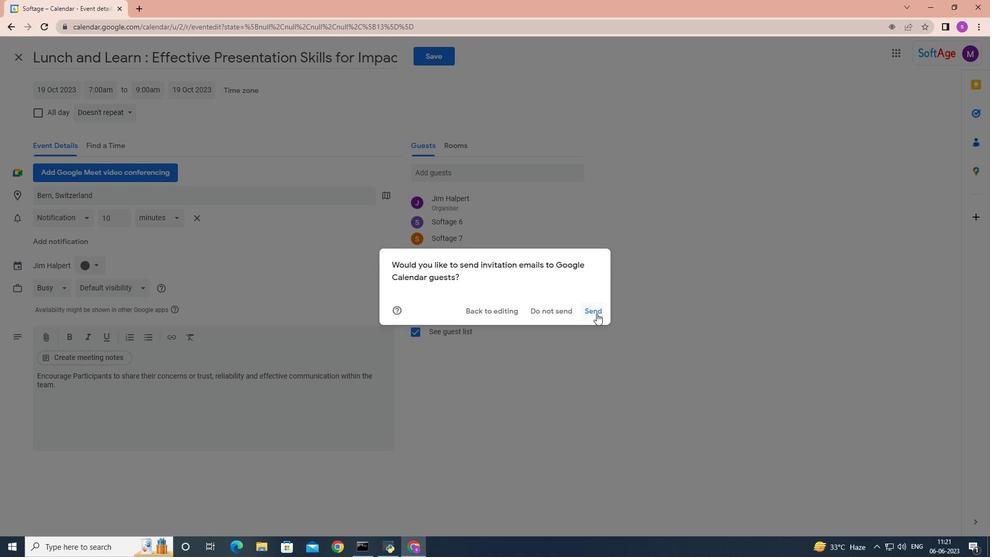 
Action: Mouse pressed left at (595, 308)
Screenshot: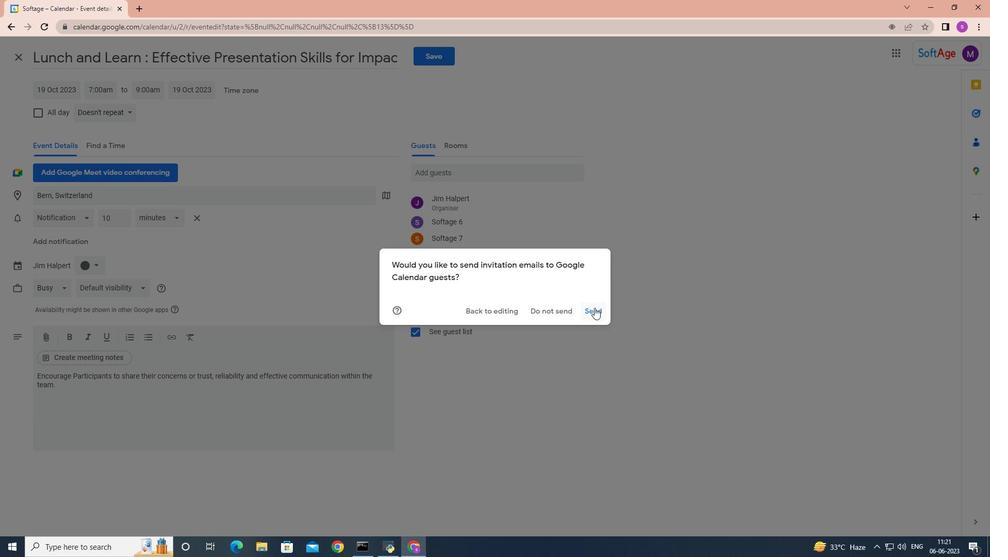 
Action: Mouse moved to (595, 307)
Screenshot: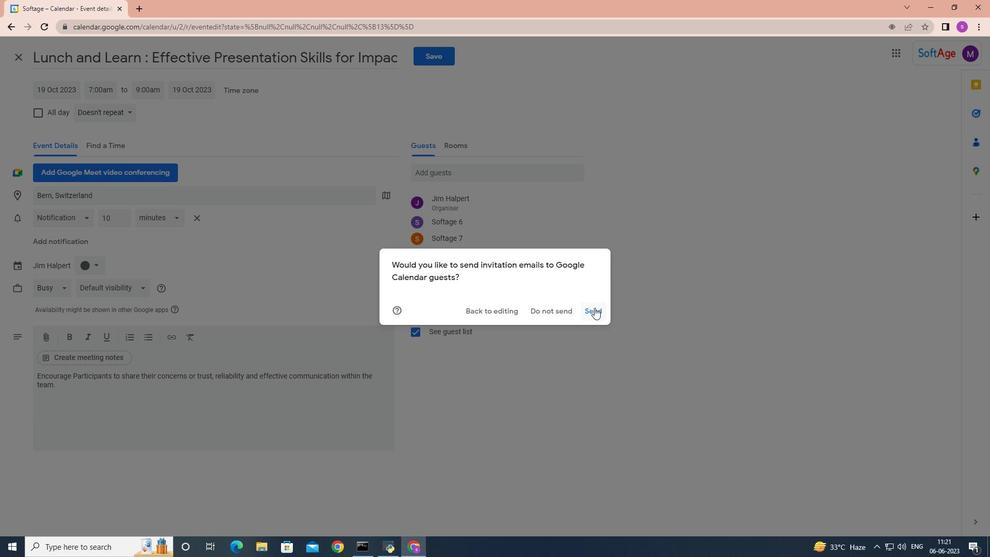 
